 Task: Update the location for the 'Training Session' event on August 15, 2023, in Outlook Calendar.
Action: Mouse moved to (19, 68)
Screenshot: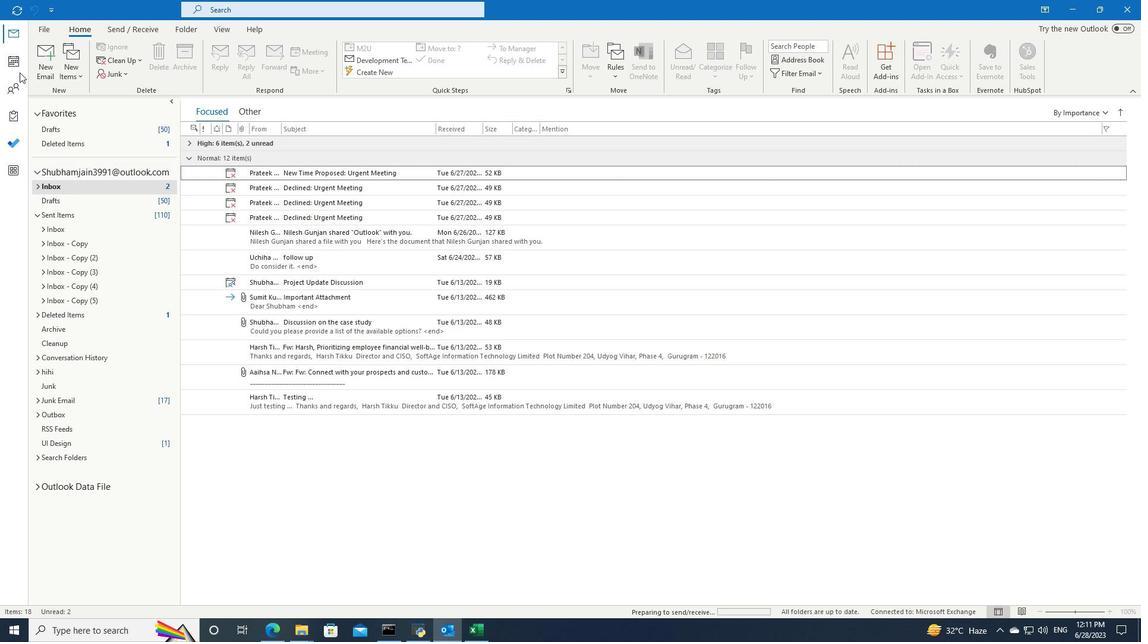 
Action: Mouse pressed left at (19, 68)
Screenshot: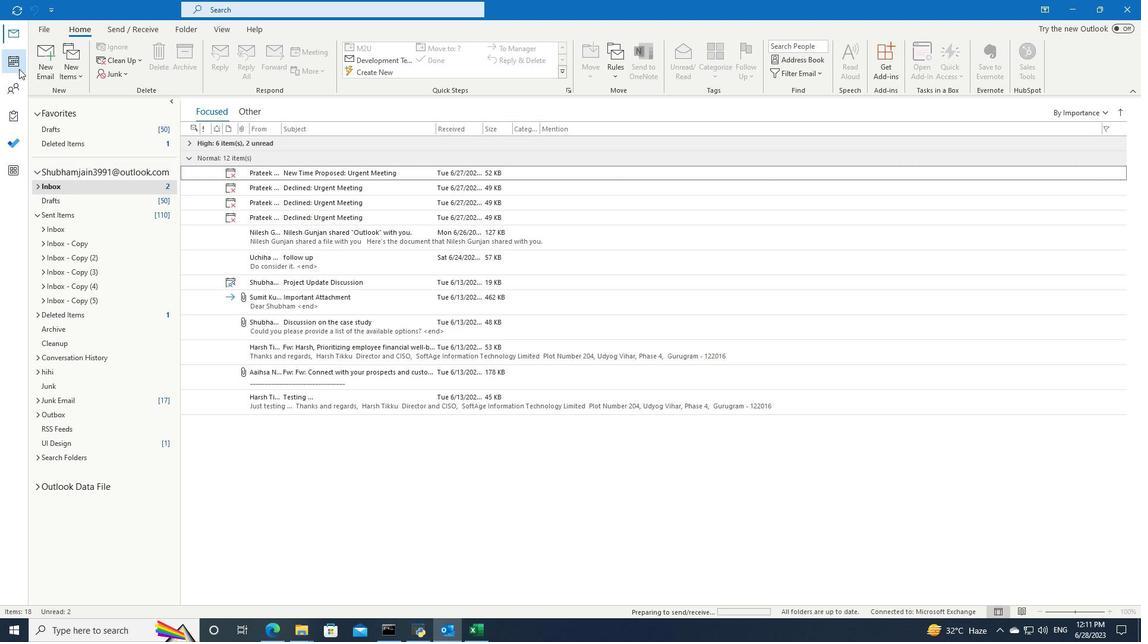 
Action: Mouse moved to (161, 113)
Screenshot: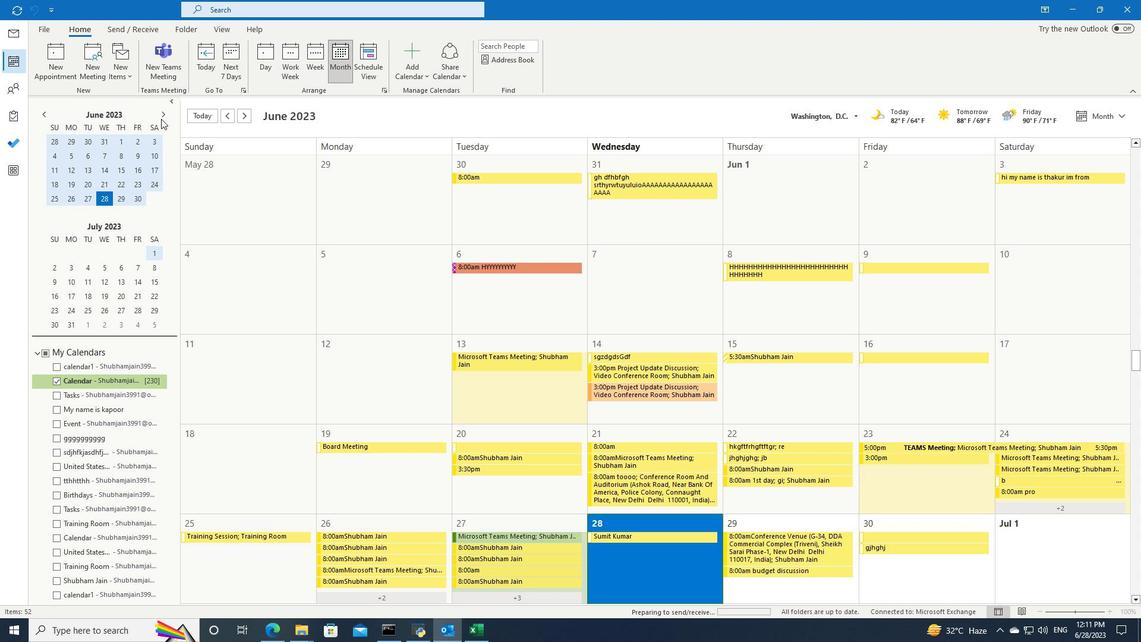 
Action: Mouse pressed left at (161, 113)
Screenshot: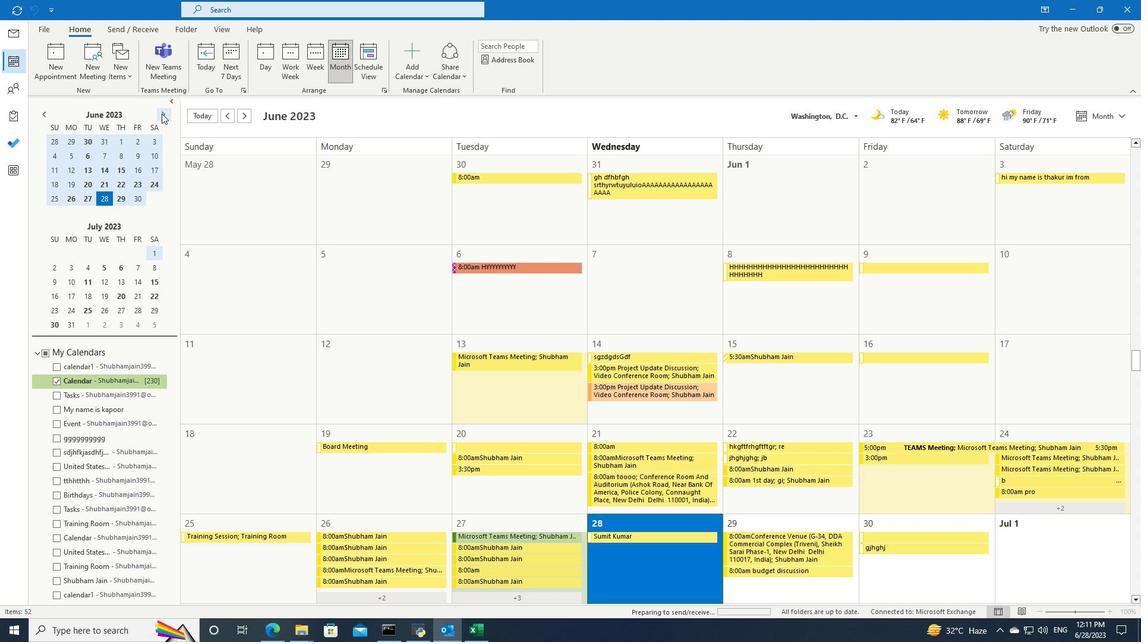 
Action: Mouse moved to (91, 283)
Screenshot: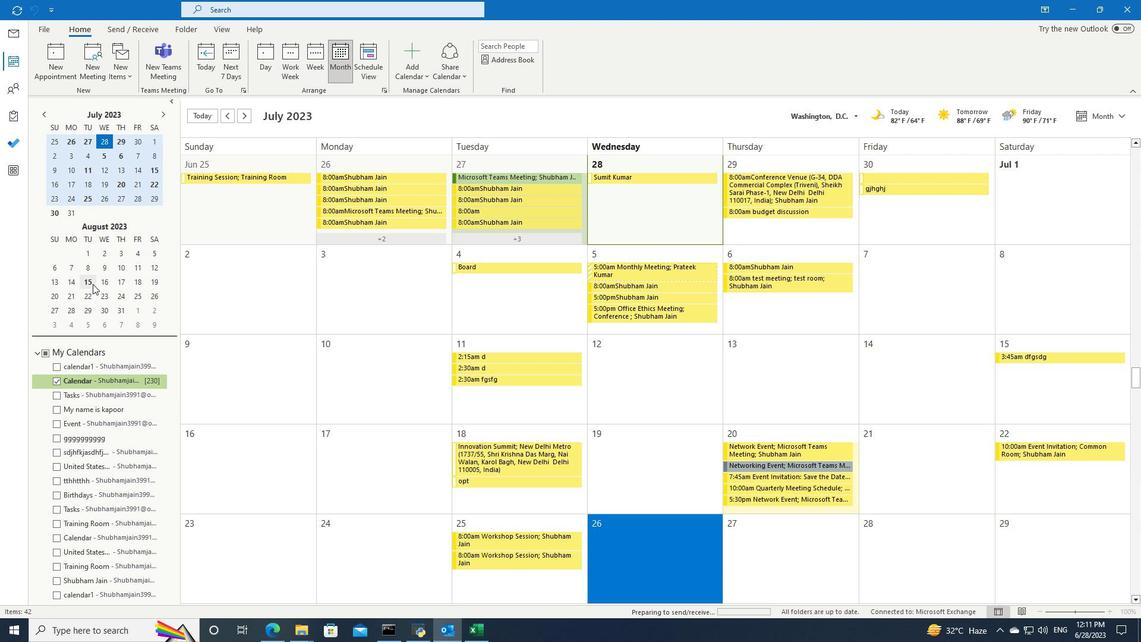 
Action: Mouse pressed left at (91, 283)
Screenshot: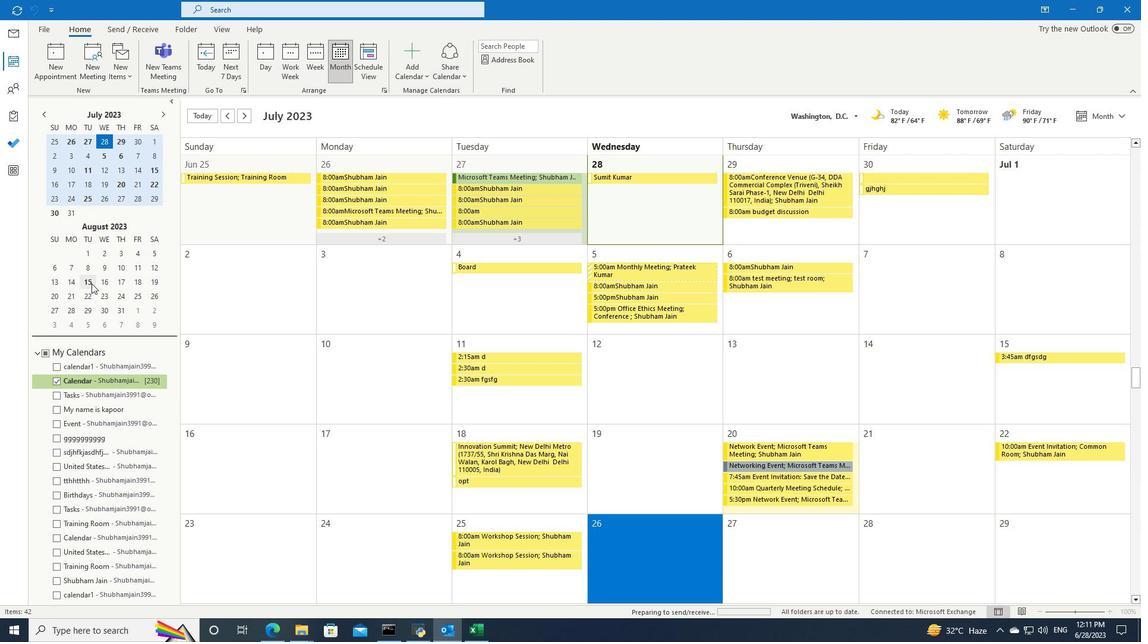 
Action: Mouse moved to (237, 243)
Screenshot: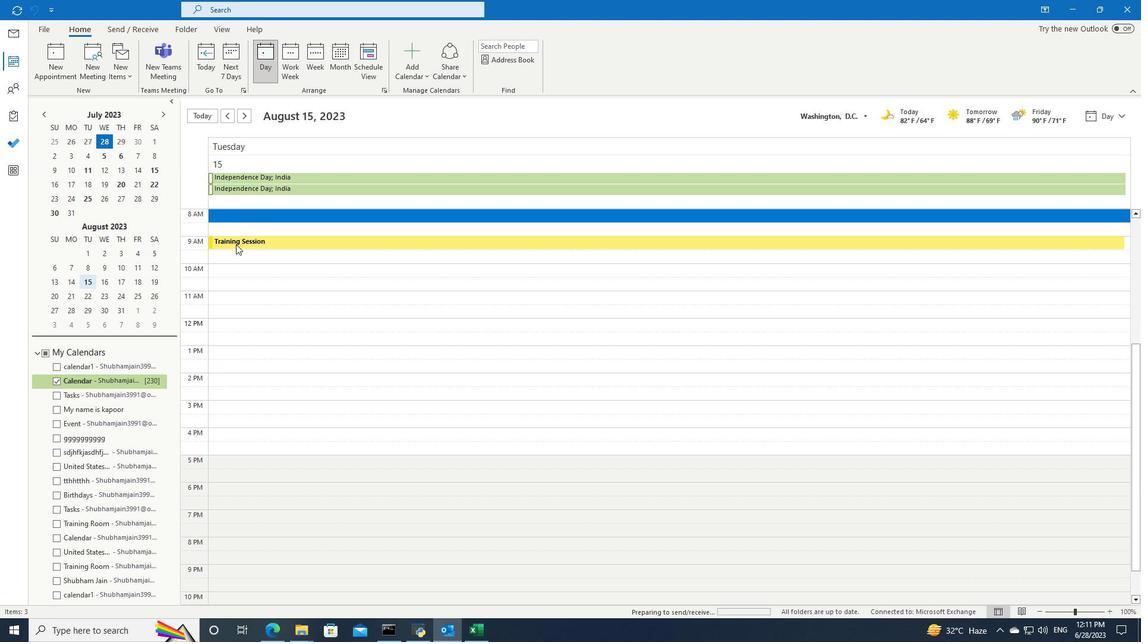 
Action: Mouse pressed left at (237, 243)
Screenshot: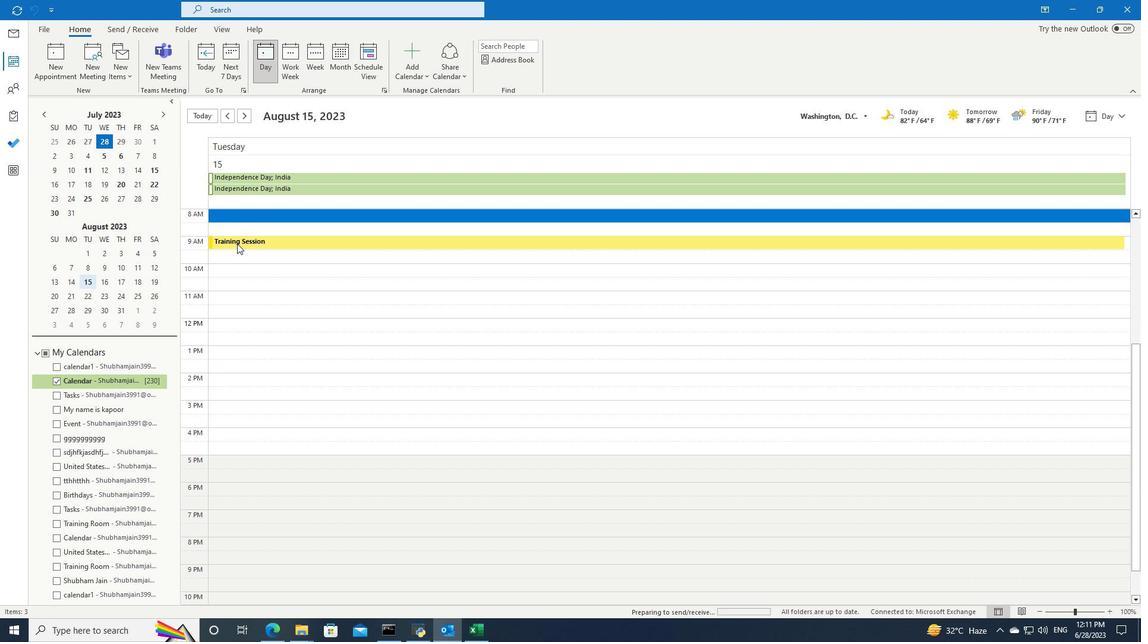 
Action: Mouse pressed left at (237, 243)
Screenshot: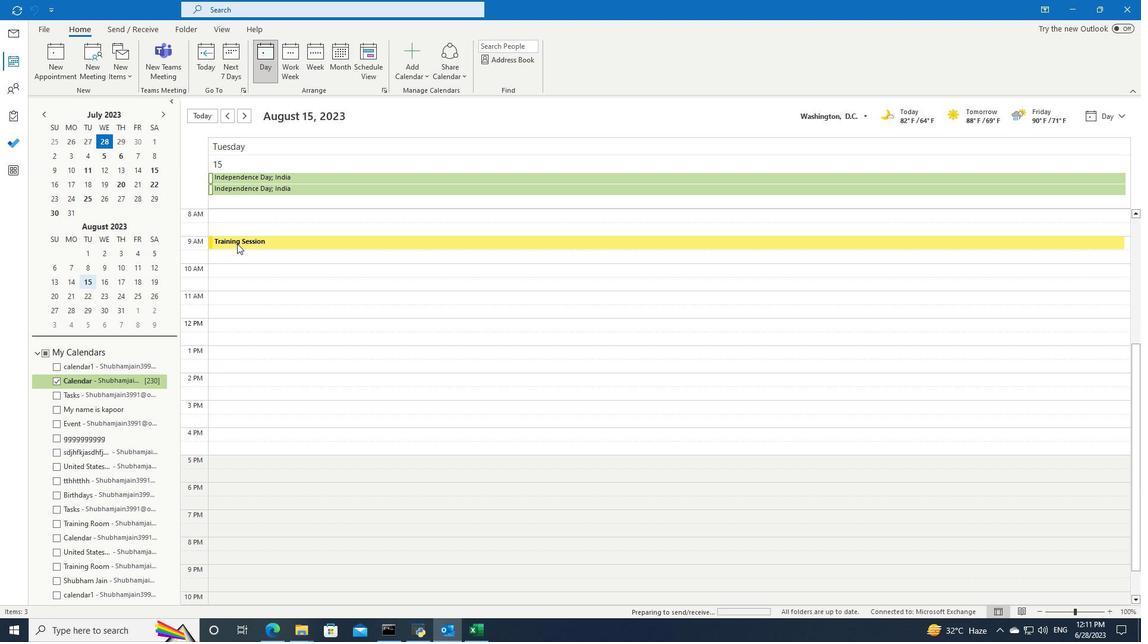 
Action: Mouse moved to (170, 204)
Screenshot: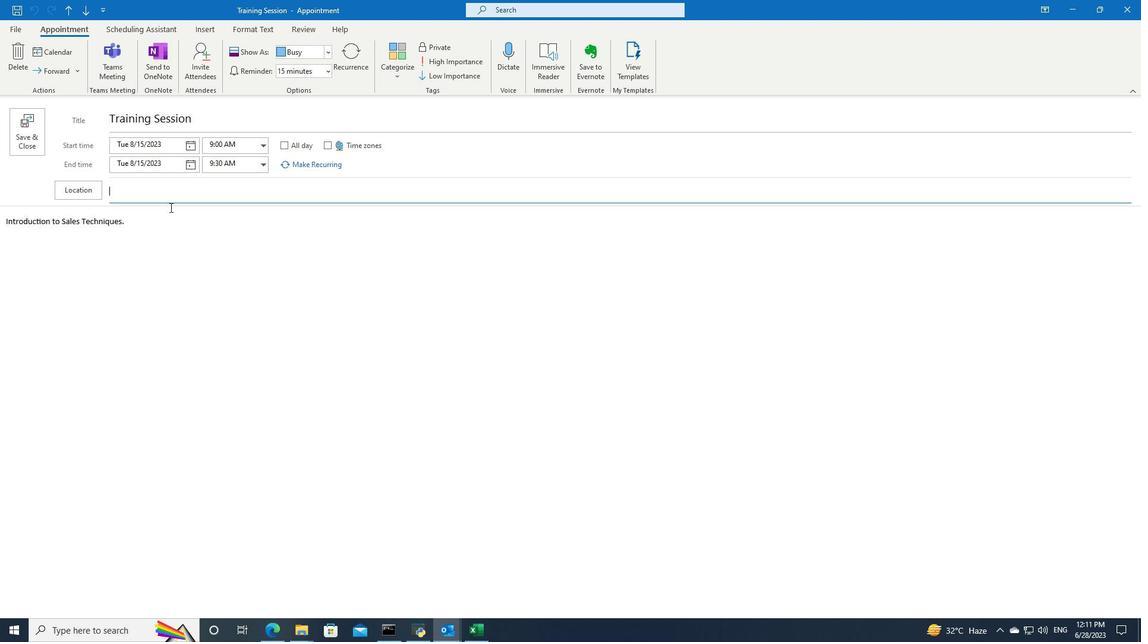 
Action: Key pressed conference<Key.space>room.
Screenshot: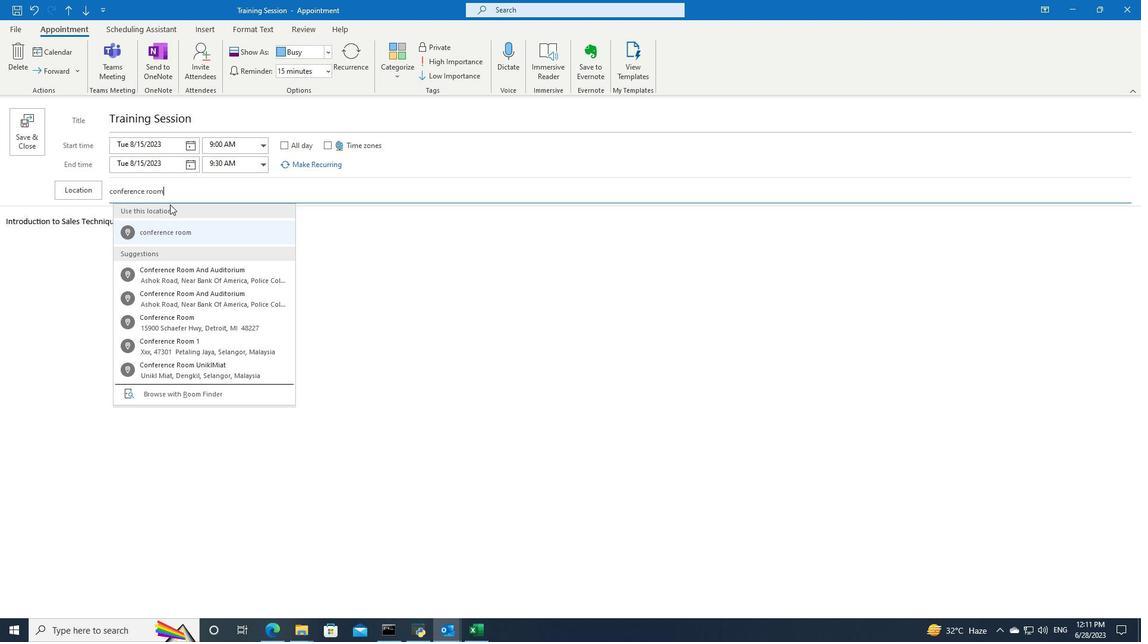 
Action: Mouse moved to (32, 132)
Screenshot: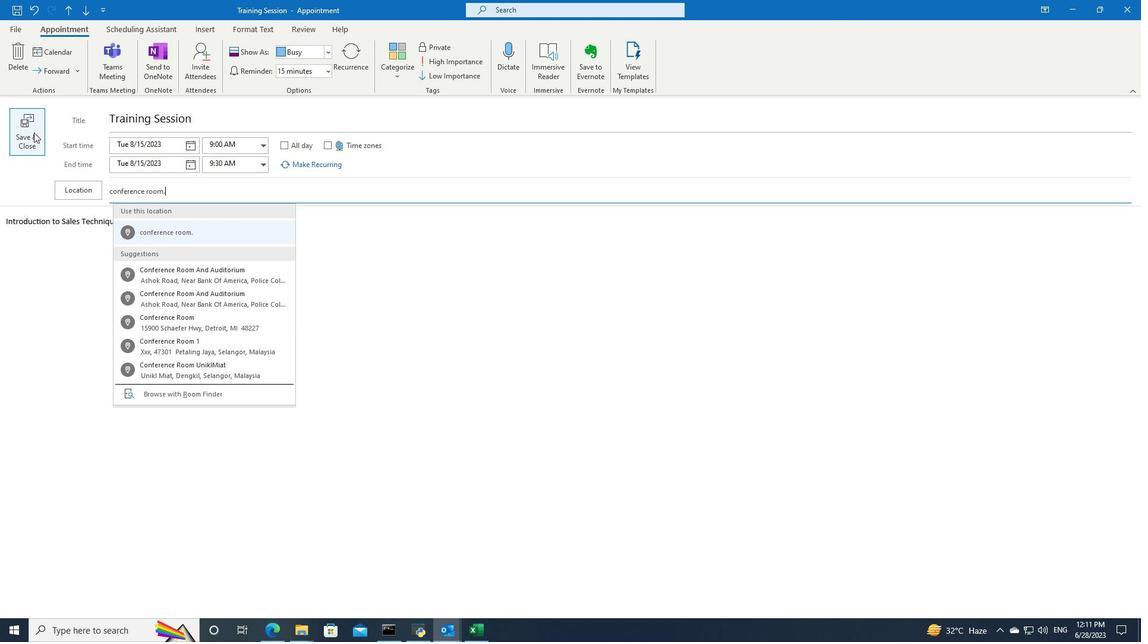
Action: Mouse pressed left at (32, 132)
Screenshot: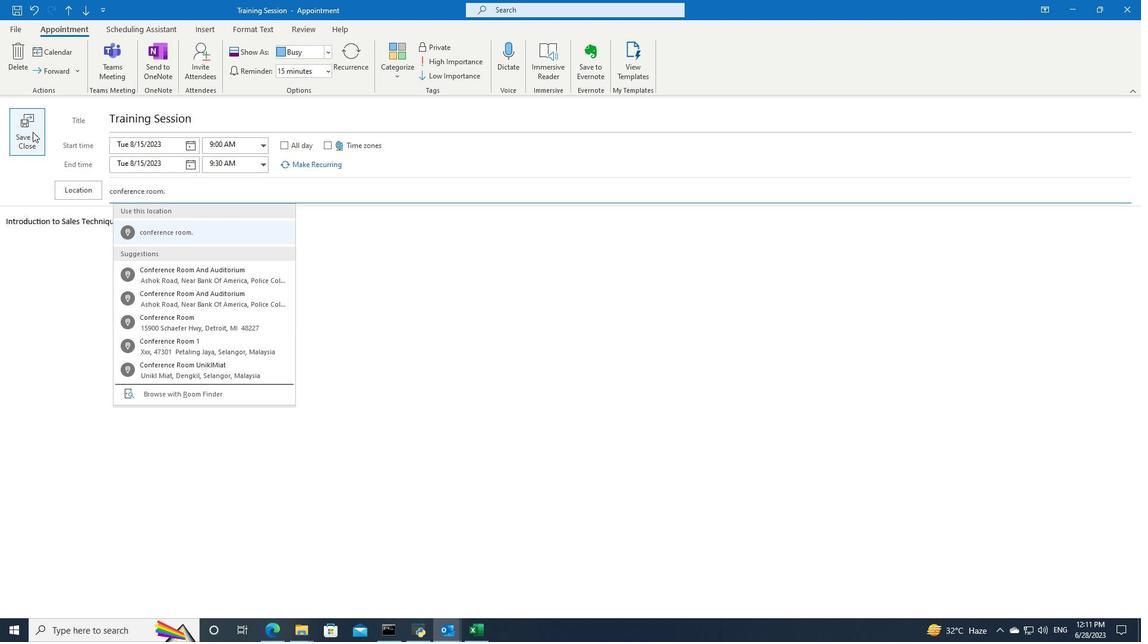 
